 Task: Set the positioning method for mosaic video sub source to auto.
Action: Mouse moved to (110, 12)
Screenshot: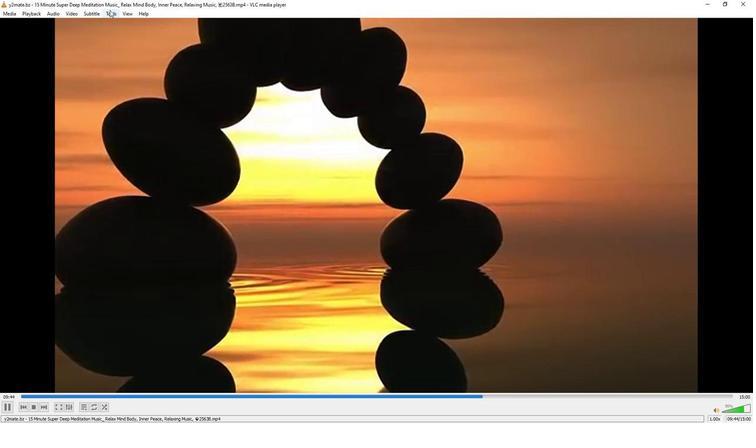 
Action: Mouse pressed left at (110, 12)
Screenshot: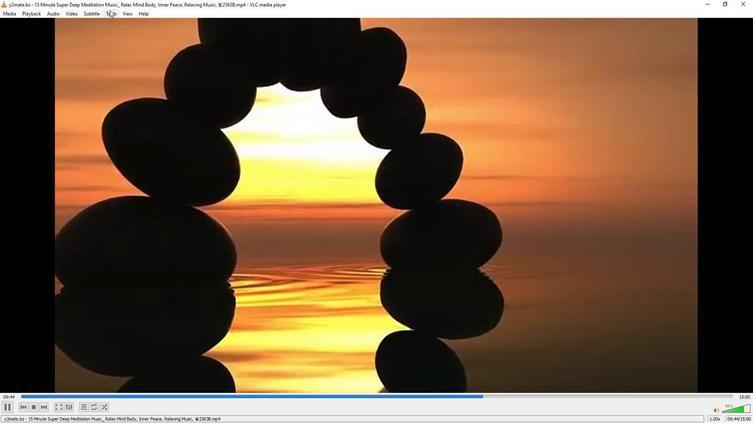 
Action: Mouse moved to (124, 110)
Screenshot: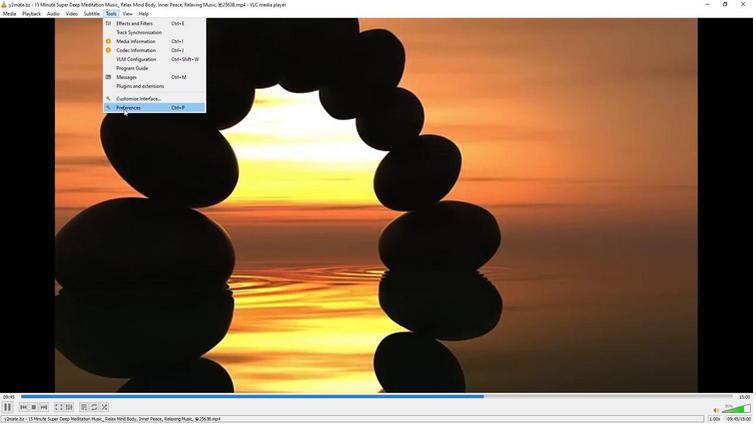 
Action: Mouse pressed left at (124, 110)
Screenshot: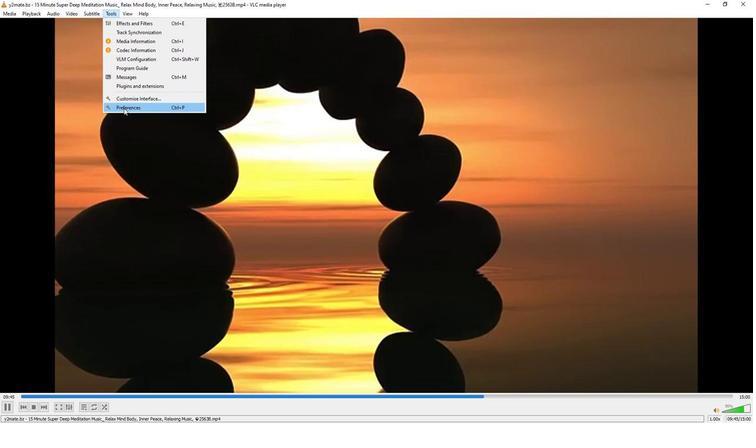 
Action: Mouse moved to (248, 344)
Screenshot: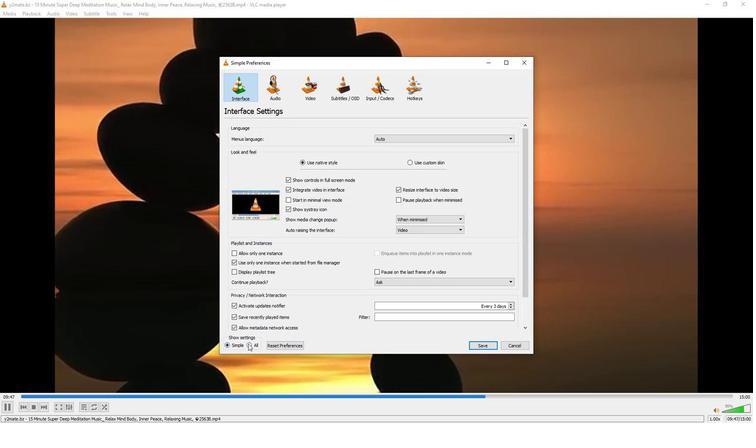 
Action: Mouse pressed left at (248, 344)
Screenshot: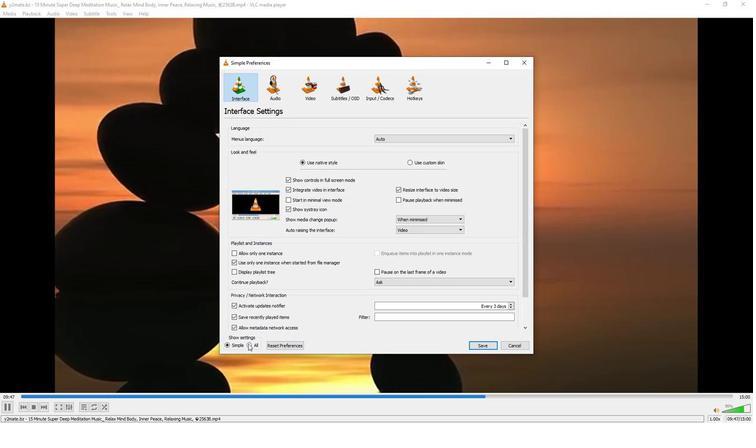 
Action: Mouse moved to (246, 249)
Screenshot: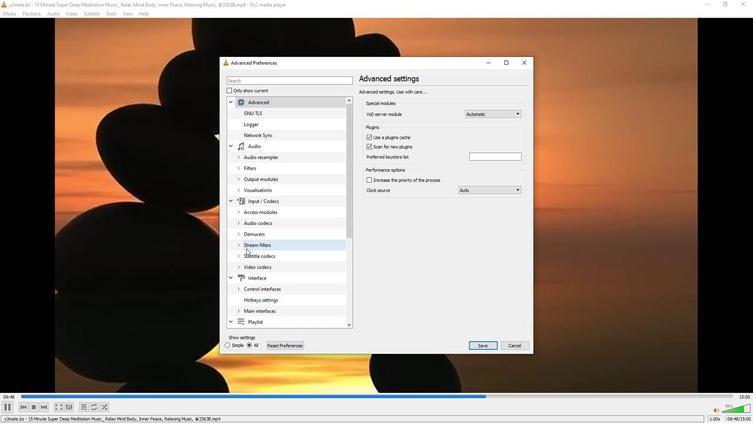 
Action: Mouse scrolled (246, 248) with delta (0, 0)
Screenshot: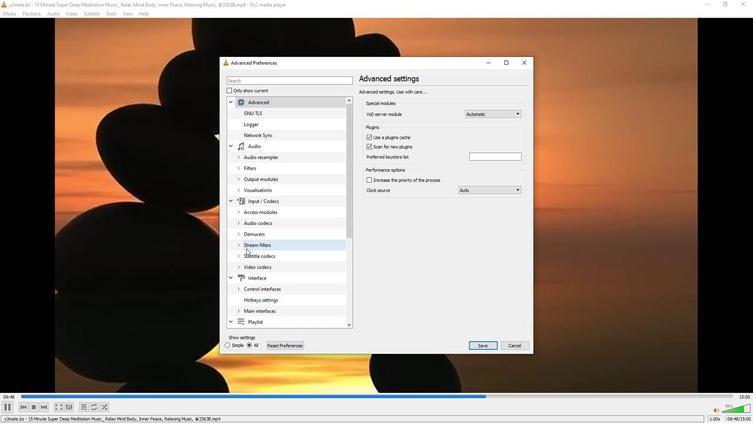 
Action: Mouse scrolled (246, 248) with delta (0, 0)
Screenshot: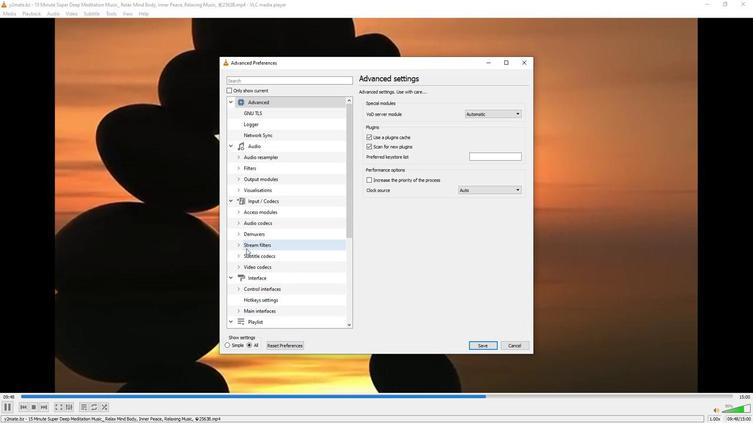 
Action: Mouse scrolled (246, 248) with delta (0, 0)
Screenshot: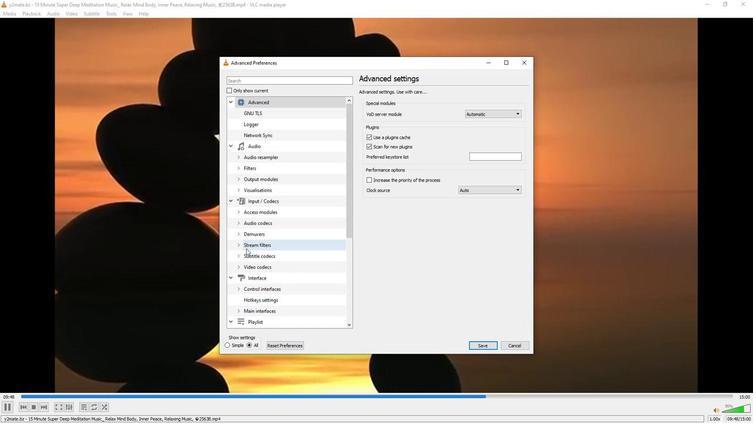 
Action: Mouse scrolled (246, 248) with delta (0, 0)
Screenshot: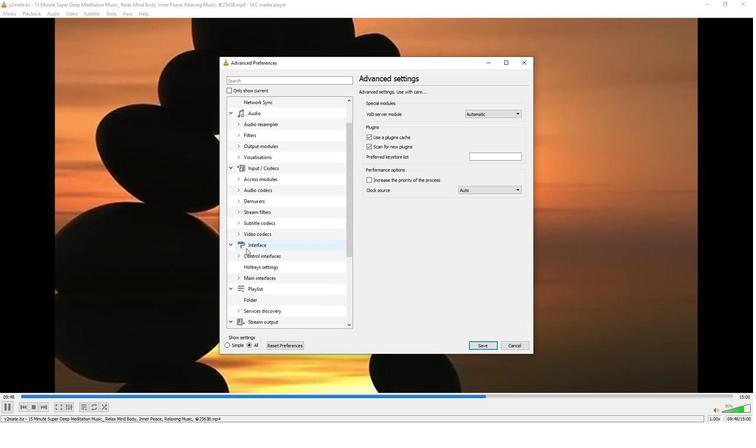 
Action: Mouse moved to (246, 248)
Screenshot: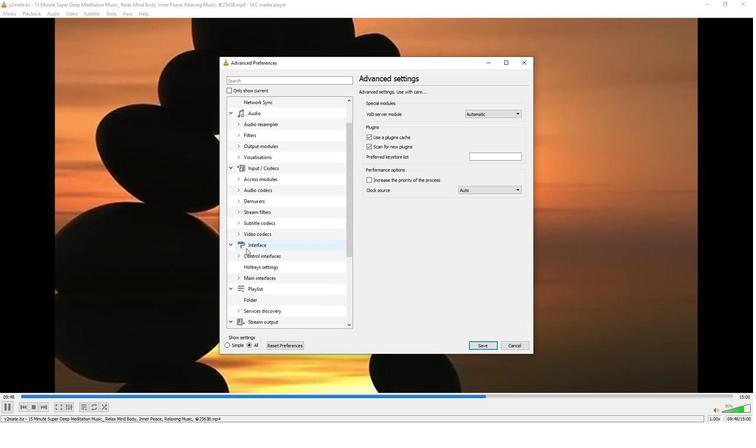
Action: Mouse scrolled (246, 248) with delta (0, 0)
Screenshot: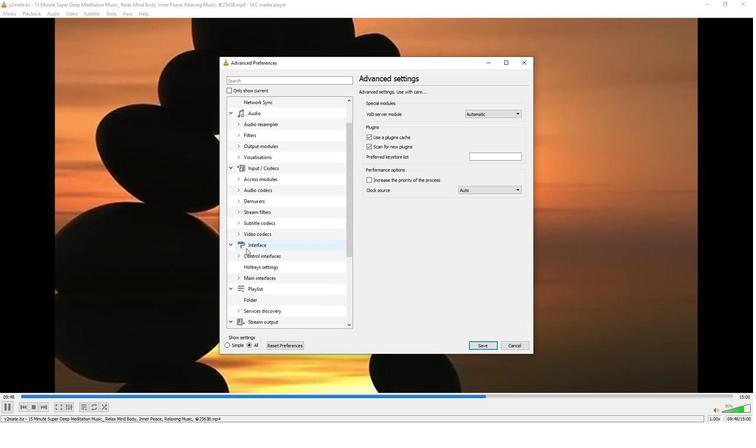 
Action: Mouse moved to (246, 246)
Screenshot: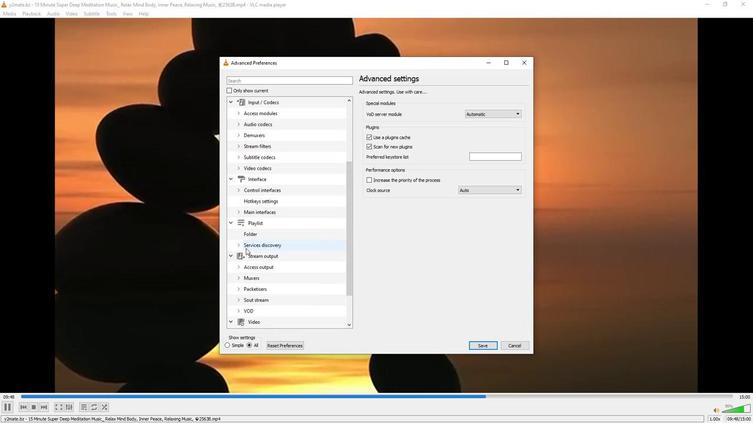 
Action: Mouse scrolled (246, 246) with delta (0, 0)
Screenshot: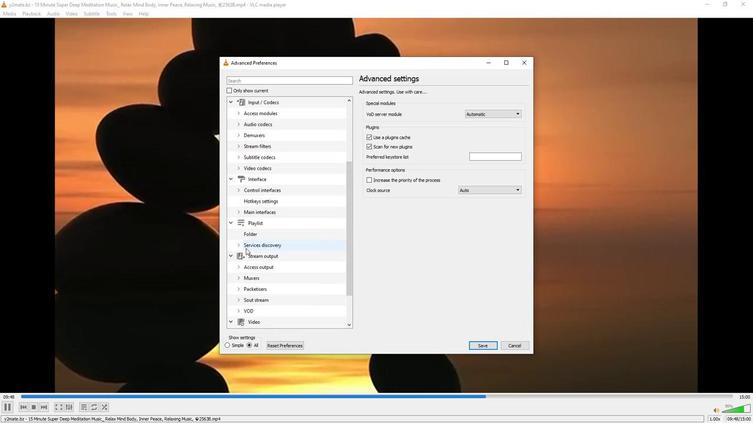 
Action: Mouse moved to (245, 243)
Screenshot: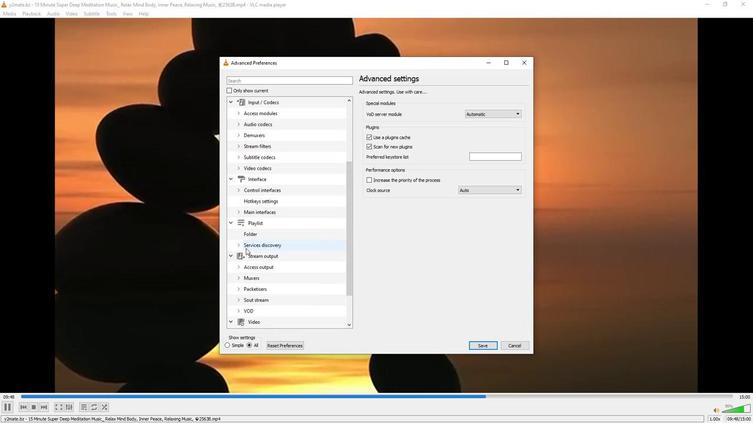 
Action: Mouse scrolled (245, 243) with delta (0, 0)
Screenshot: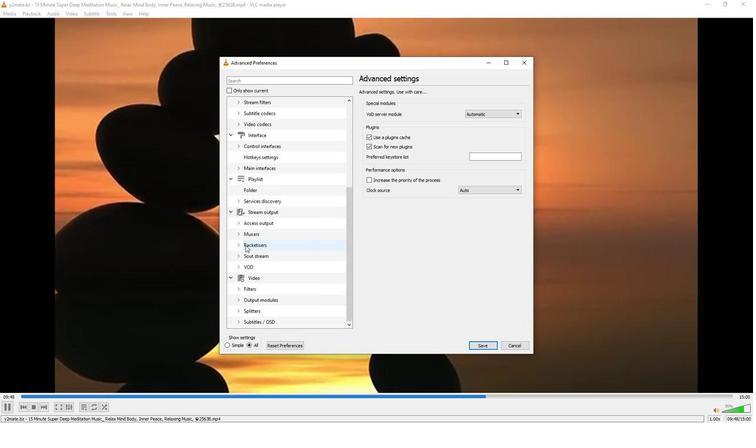 
Action: Mouse moved to (236, 321)
Screenshot: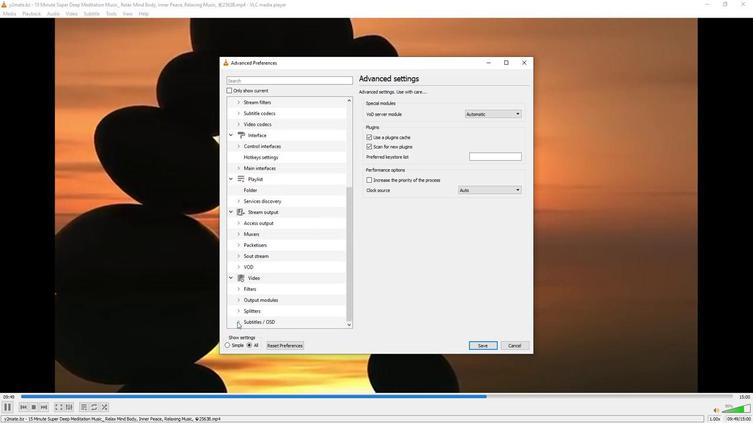 
Action: Mouse pressed left at (236, 321)
Screenshot: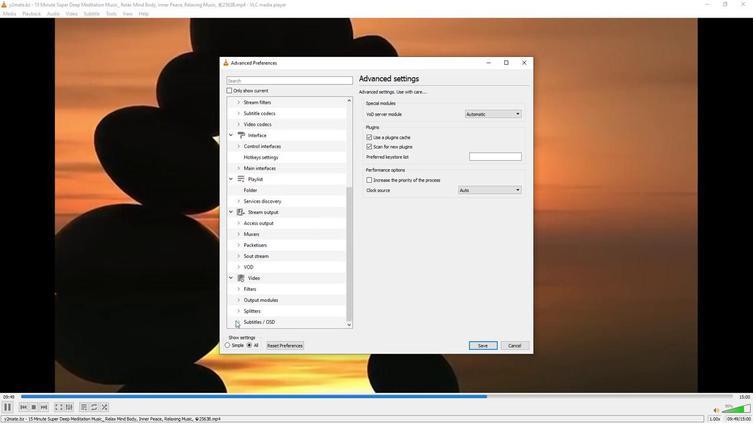 
Action: Mouse moved to (263, 304)
Screenshot: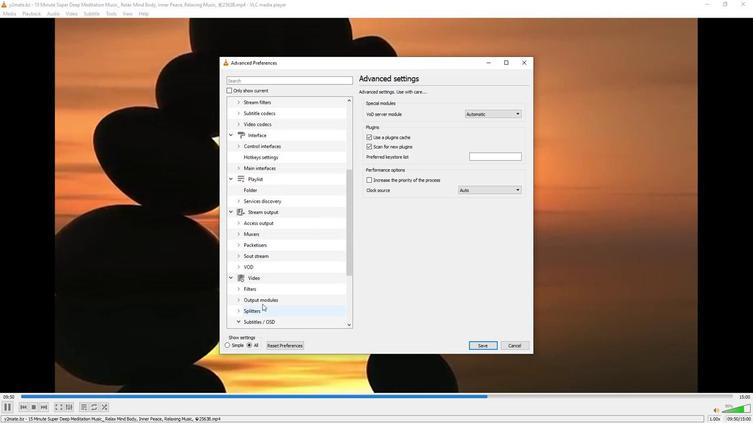 
Action: Mouse scrolled (263, 303) with delta (0, 0)
Screenshot: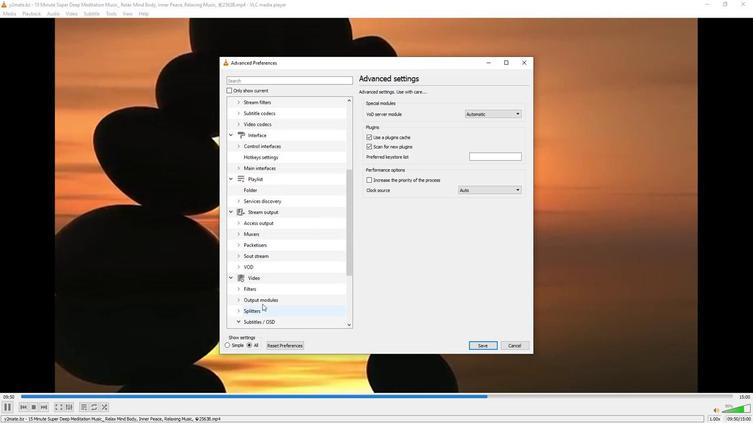 
Action: Mouse moved to (263, 303)
Screenshot: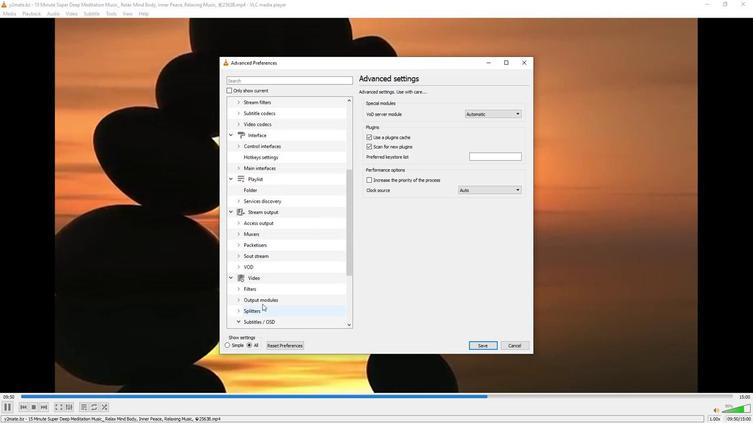 
Action: Mouse scrolled (263, 303) with delta (0, 0)
Screenshot: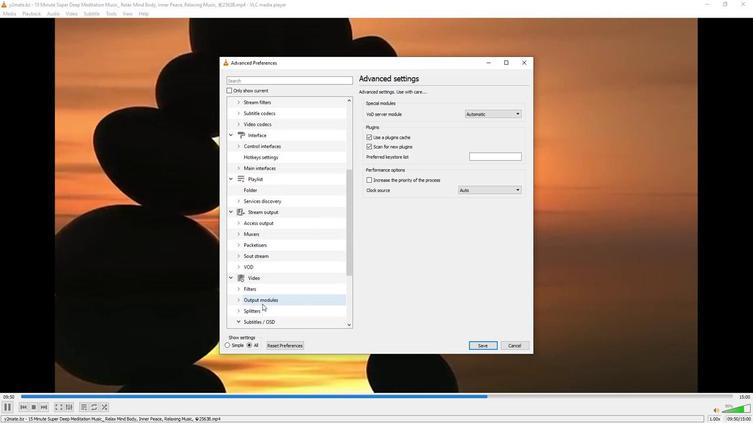 
Action: Mouse moved to (263, 301)
Screenshot: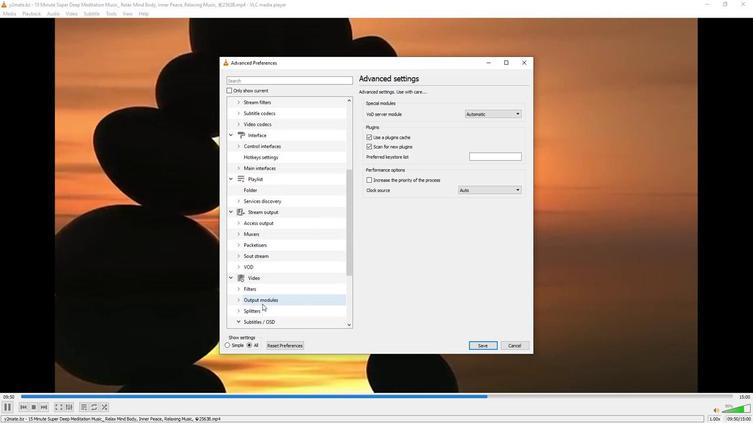 
Action: Mouse scrolled (263, 301) with delta (0, 0)
Screenshot: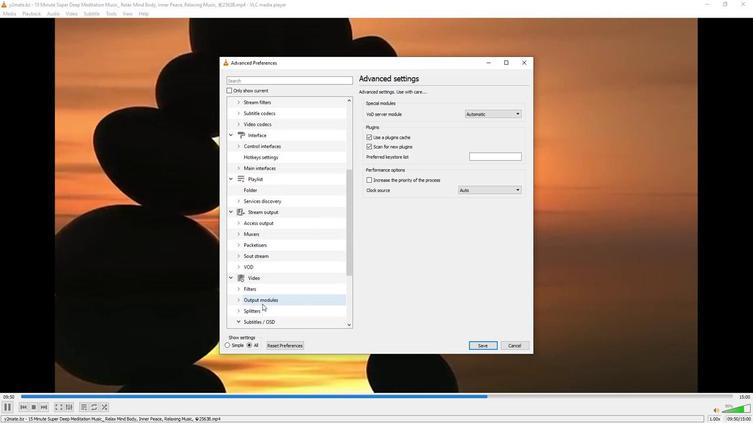 
Action: Mouse moved to (263, 299)
Screenshot: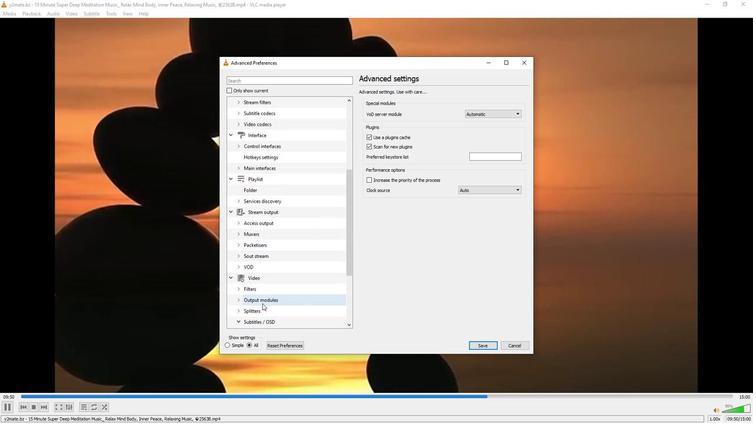 
Action: Mouse scrolled (263, 299) with delta (0, 0)
Screenshot: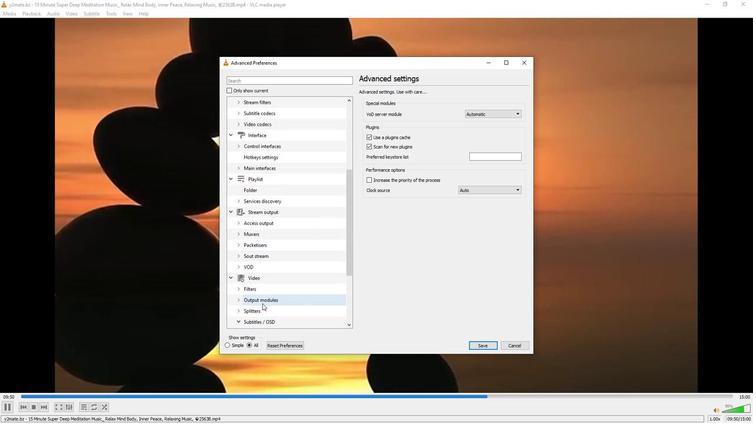 
Action: Mouse moved to (263, 296)
Screenshot: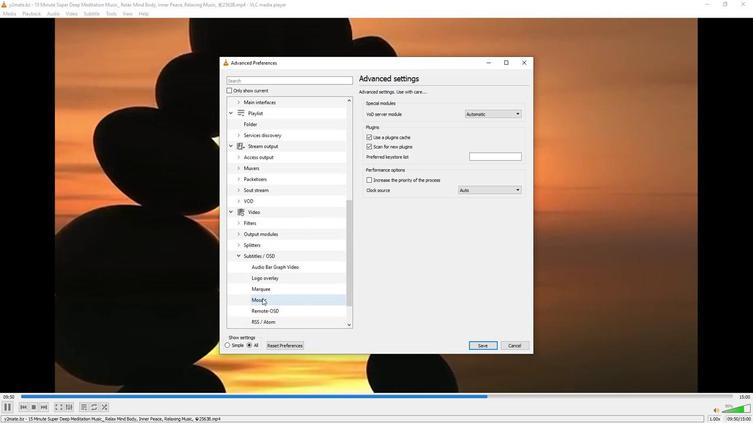 
Action: Mouse scrolled (263, 295) with delta (0, 0)
Screenshot: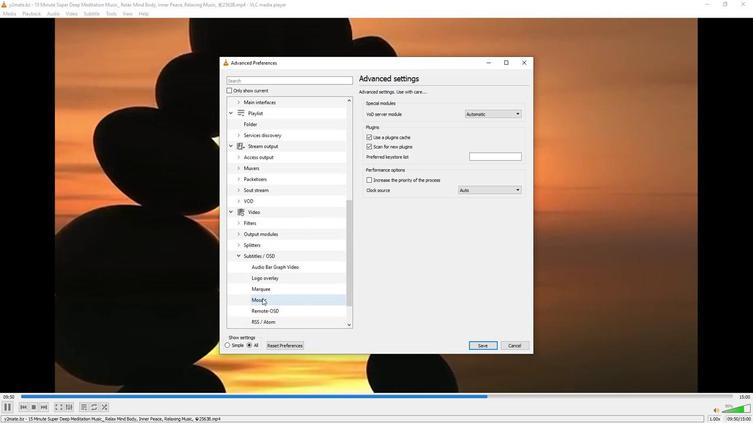 
Action: Mouse moved to (261, 291)
Screenshot: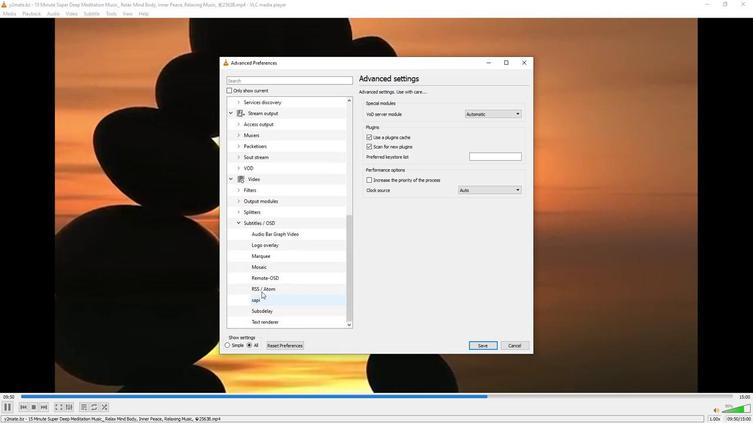 
Action: Mouse scrolled (261, 291) with delta (0, 0)
Screenshot: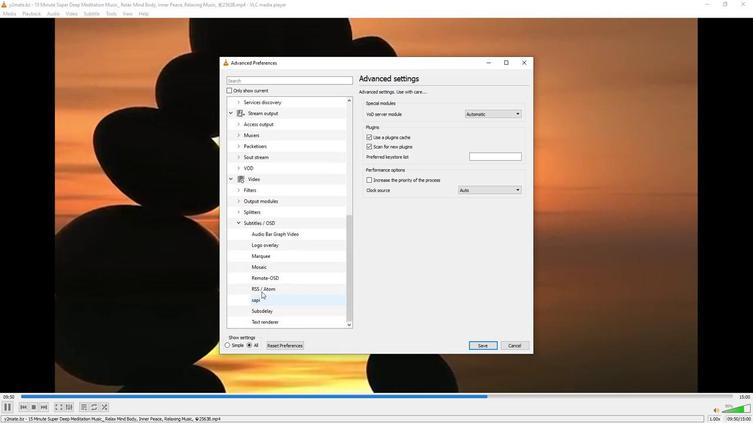 
Action: Mouse moved to (260, 266)
Screenshot: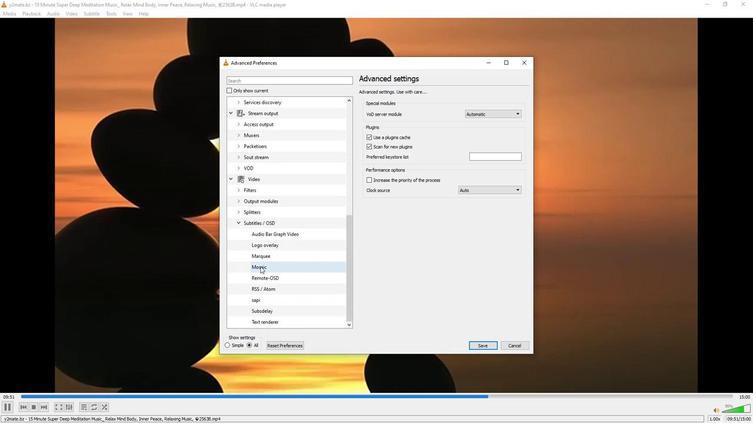 
Action: Mouse pressed left at (260, 266)
Screenshot: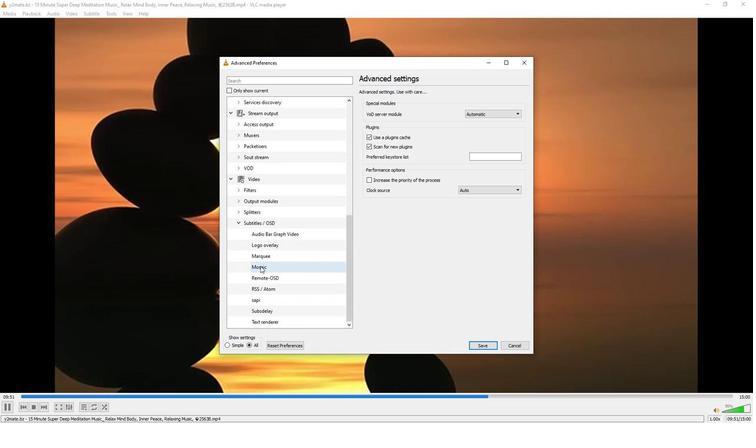 
Action: Mouse moved to (519, 186)
Screenshot: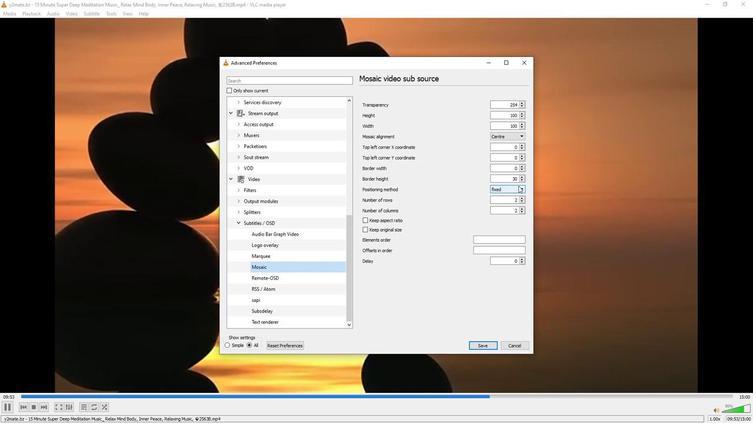 
Action: Mouse pressed left at (519, 186)
Screenshot: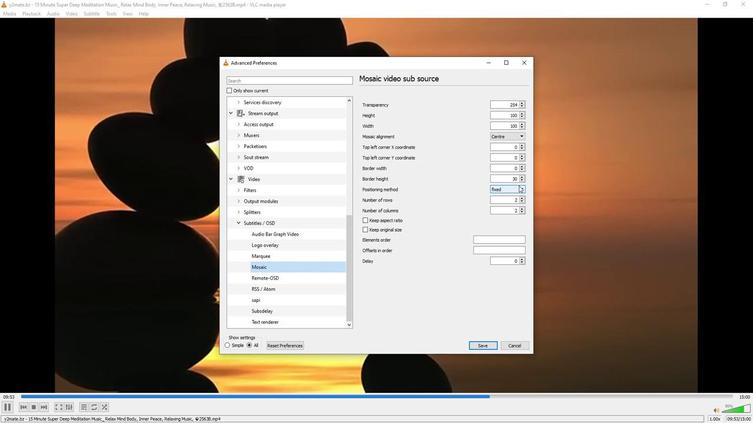 
Action: Mouse moved to (498, 194)
Screenshot: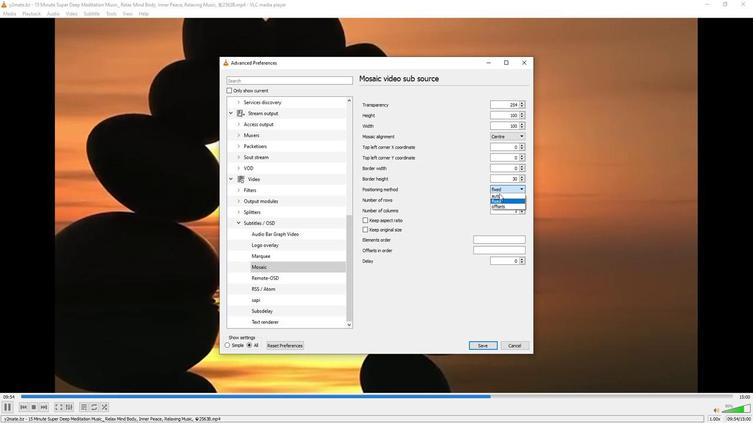 
Action: Mouse pressed left at (498, 194)
Screenshot: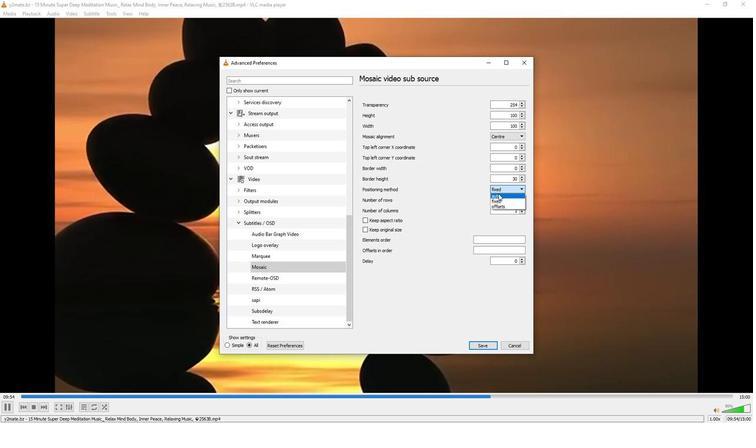 
Action: Mouse moved to (495, 196)
Screenshot: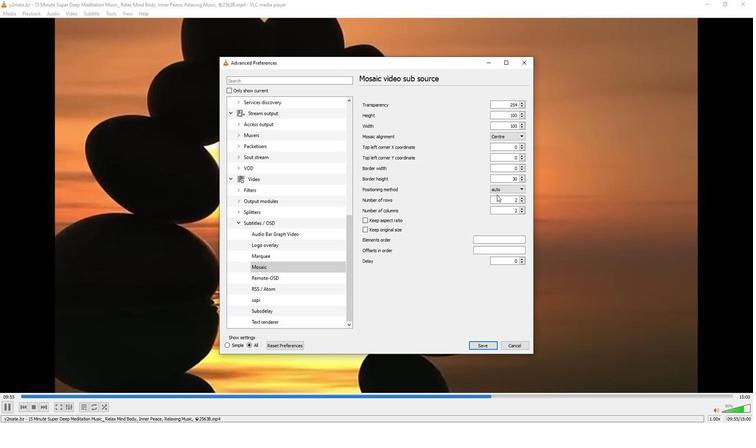 
